 Task: Add a dependency to the task Create a feature for users to track and manage their daily tasks , the existing task  Add support for real-time multiplayer gaming in the project Wizardry.
Action: Mouse moved to (641, 573)
Screenshot: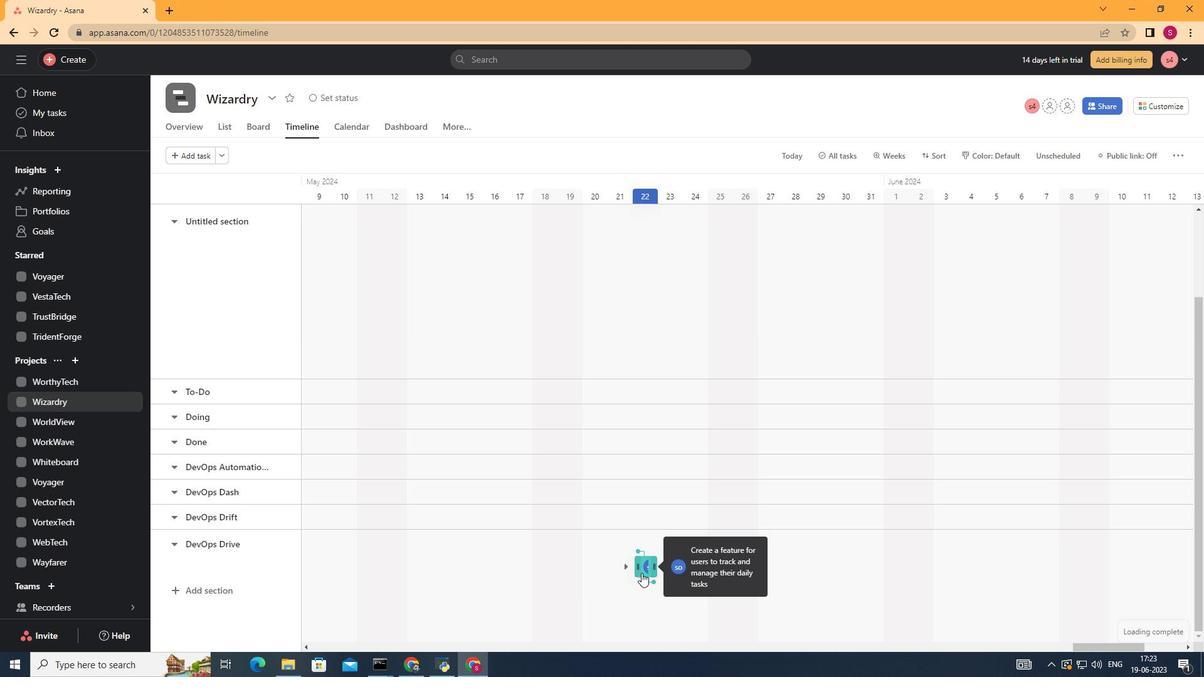 
Action: Mouse pressed left at (641, 573)
Screenshot: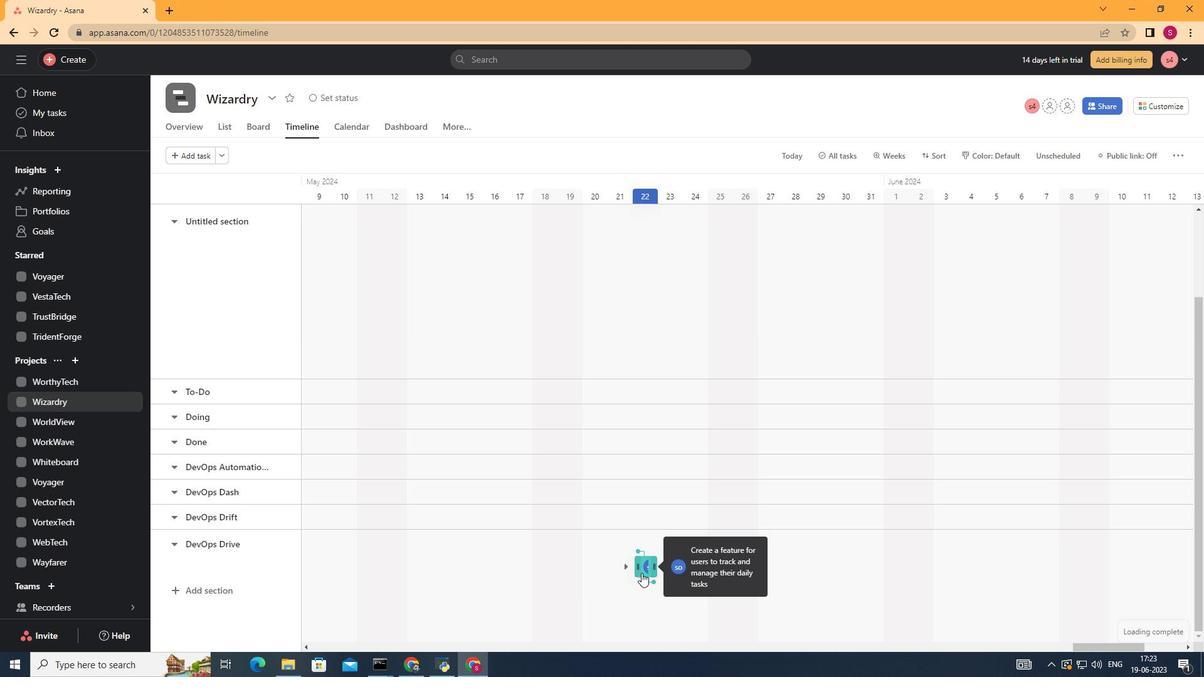
Action: Mouse moved to (908, 334)
Screenshot: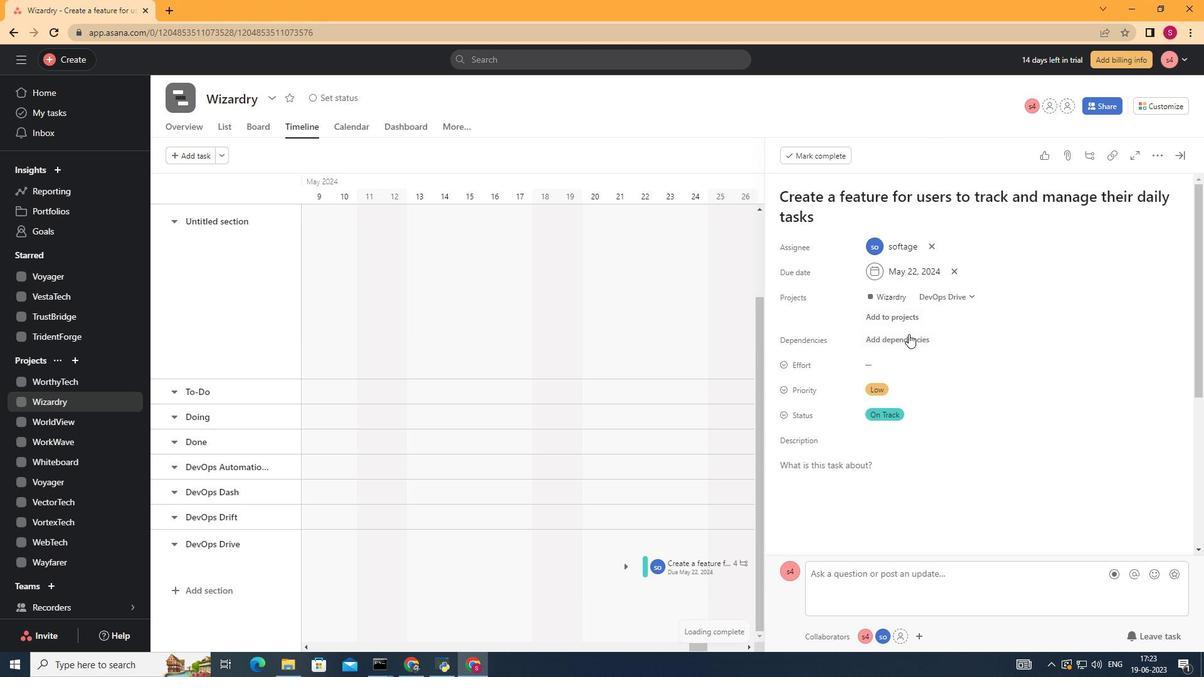 
Action: Mouse pressed left at (908, 334)
Screenshot: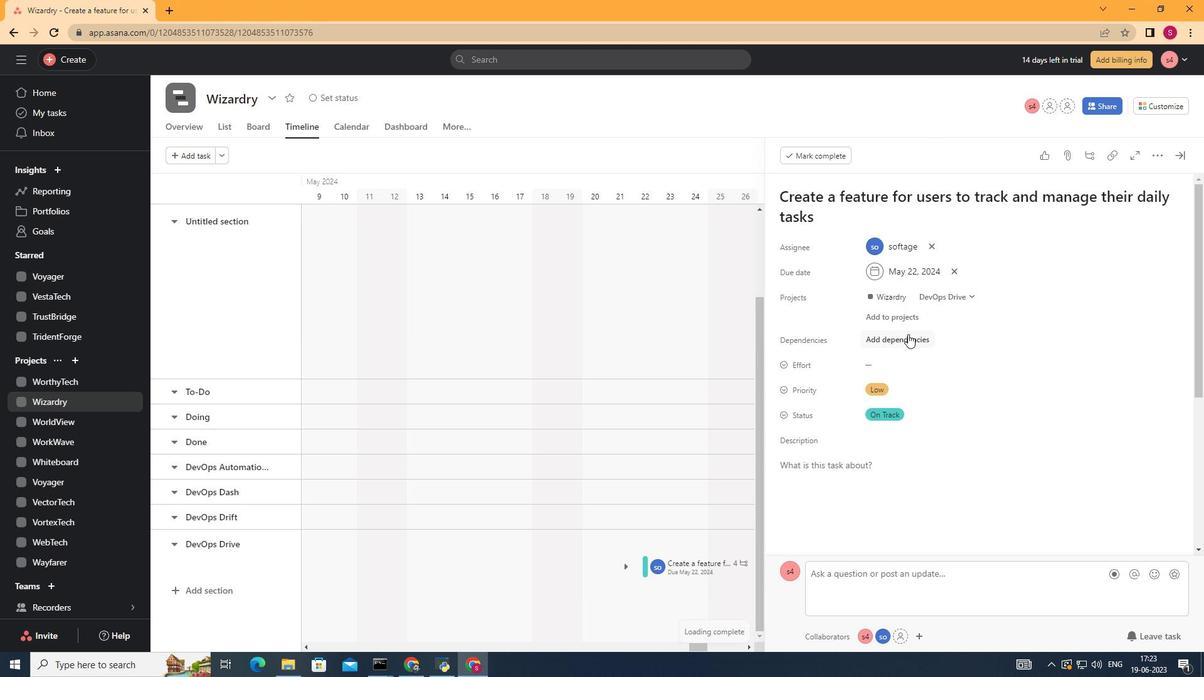 
Action: Mouse pressed left at (908, 334)
Screenshot: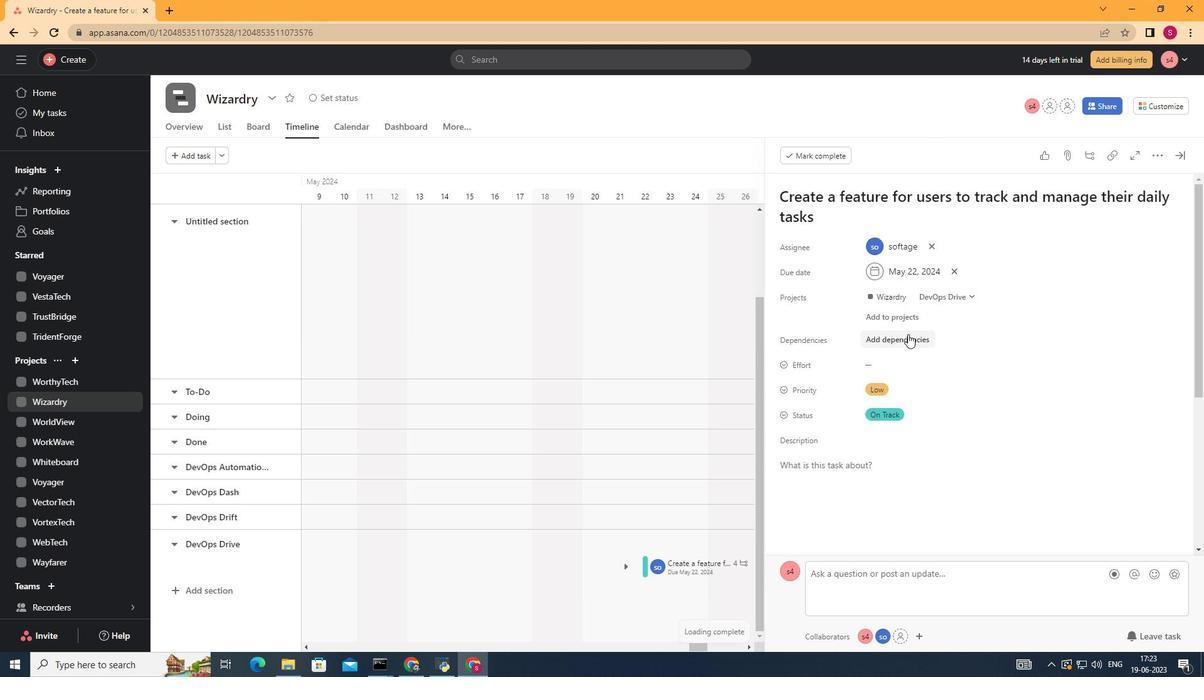 
Action: Mouse moved to (958, 338)
Screenshot: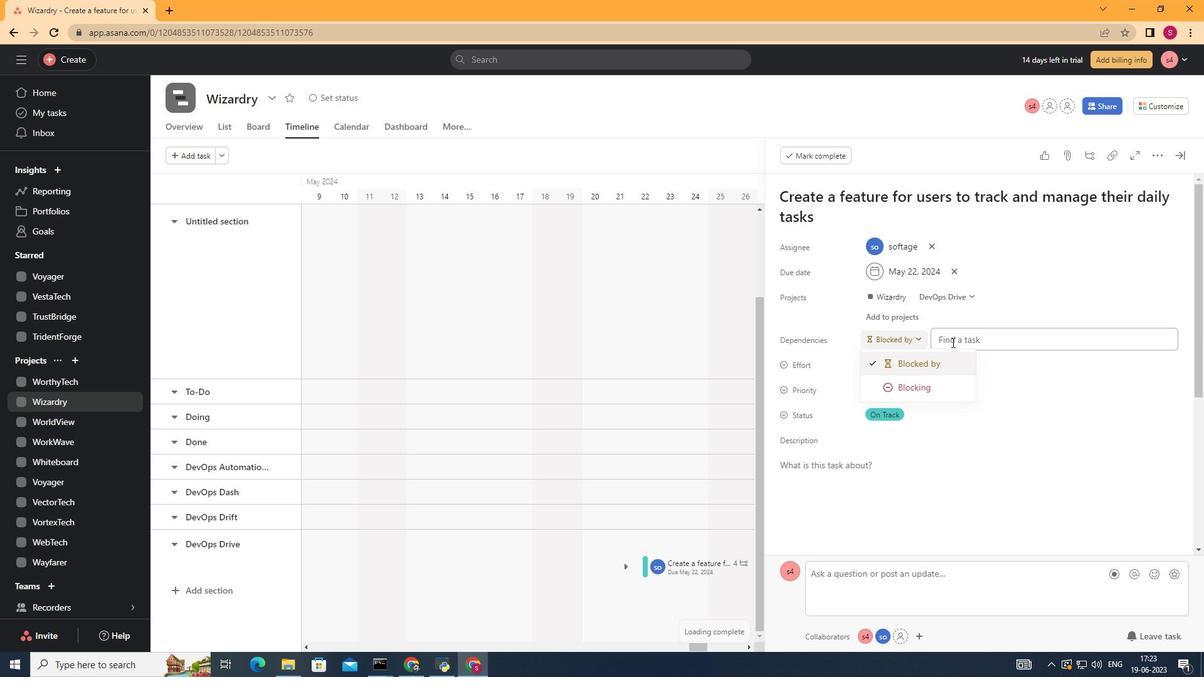 
Action: Mouse pressed left at (958, 338)
Screenshot: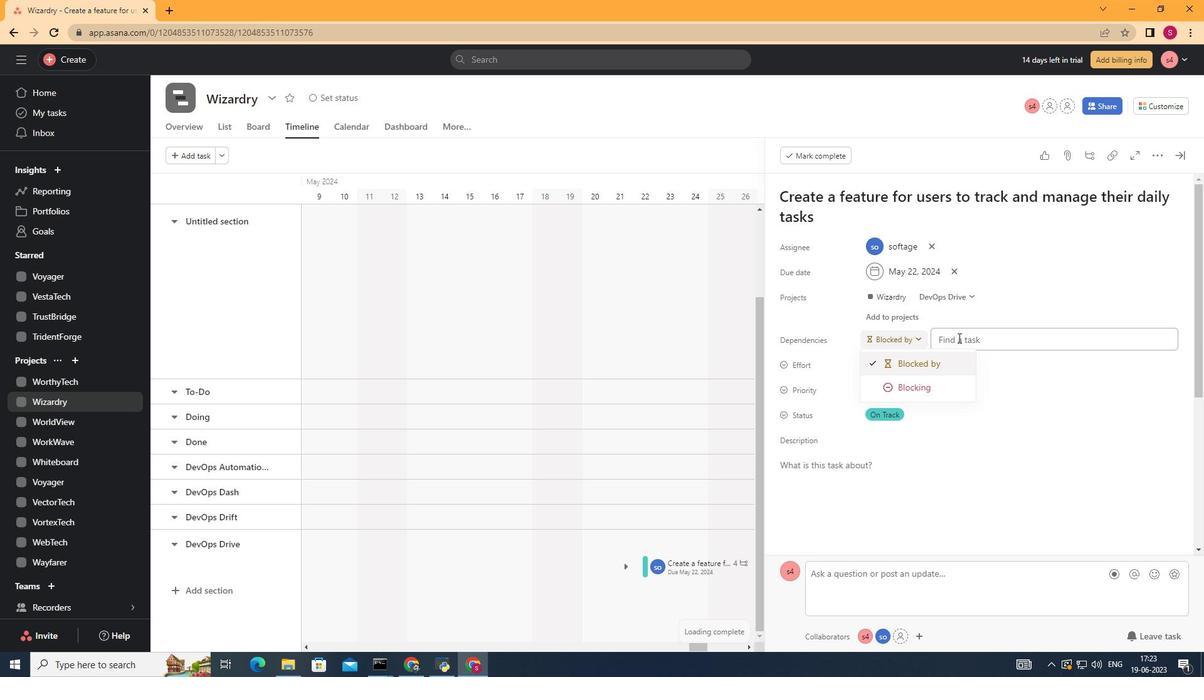 
Action: Mouse moved to (951, 391)
Screenshot: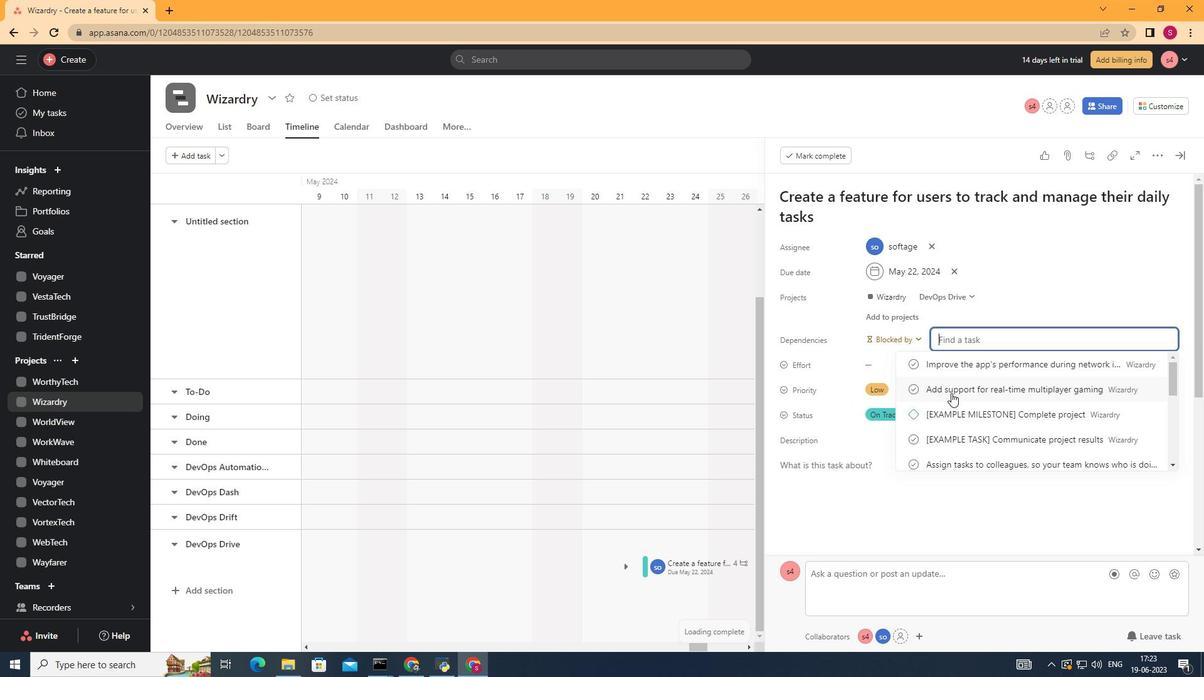 
Action: Mouse pressed left at (951, 391)
Screenshot: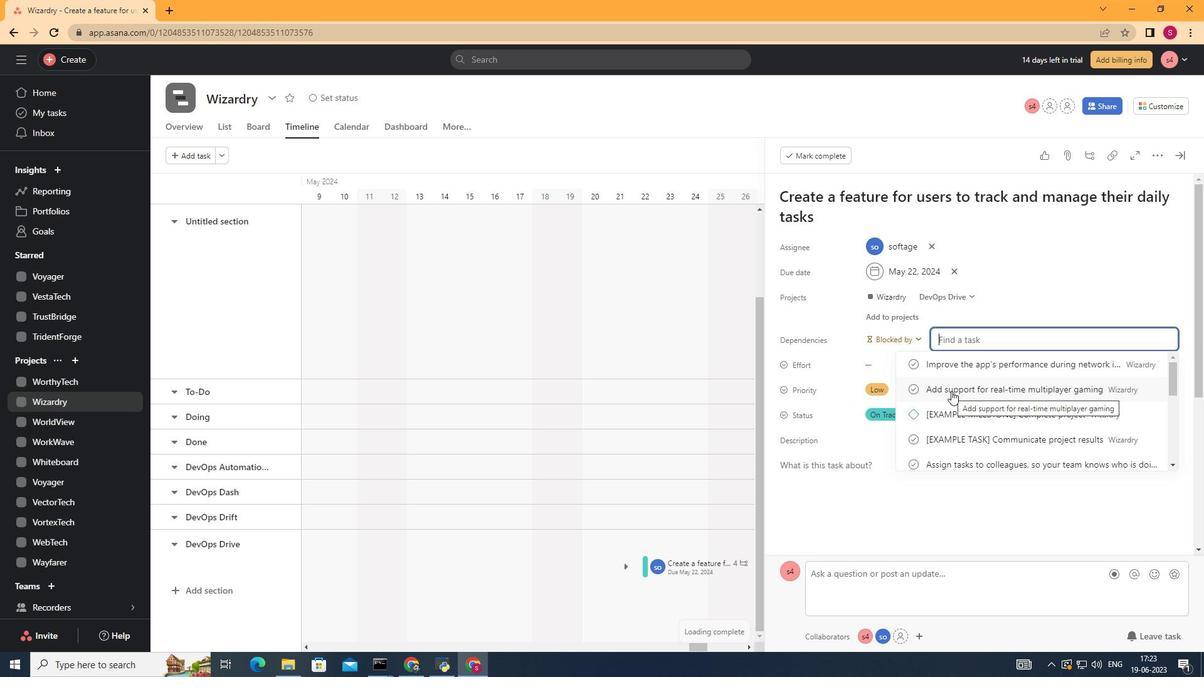 
Action: Mouse moved to (942, 397)
Screenshot: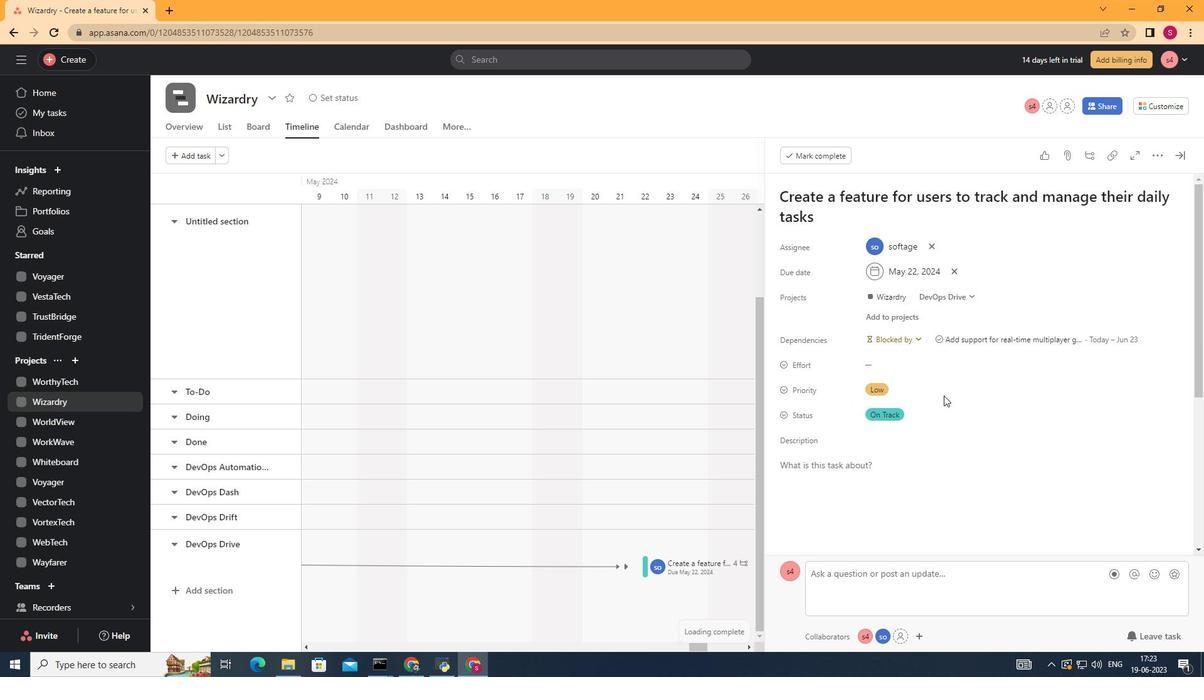 
Action: Mouse scrolled (942, 396) with delta (0, 0)
Screenshot: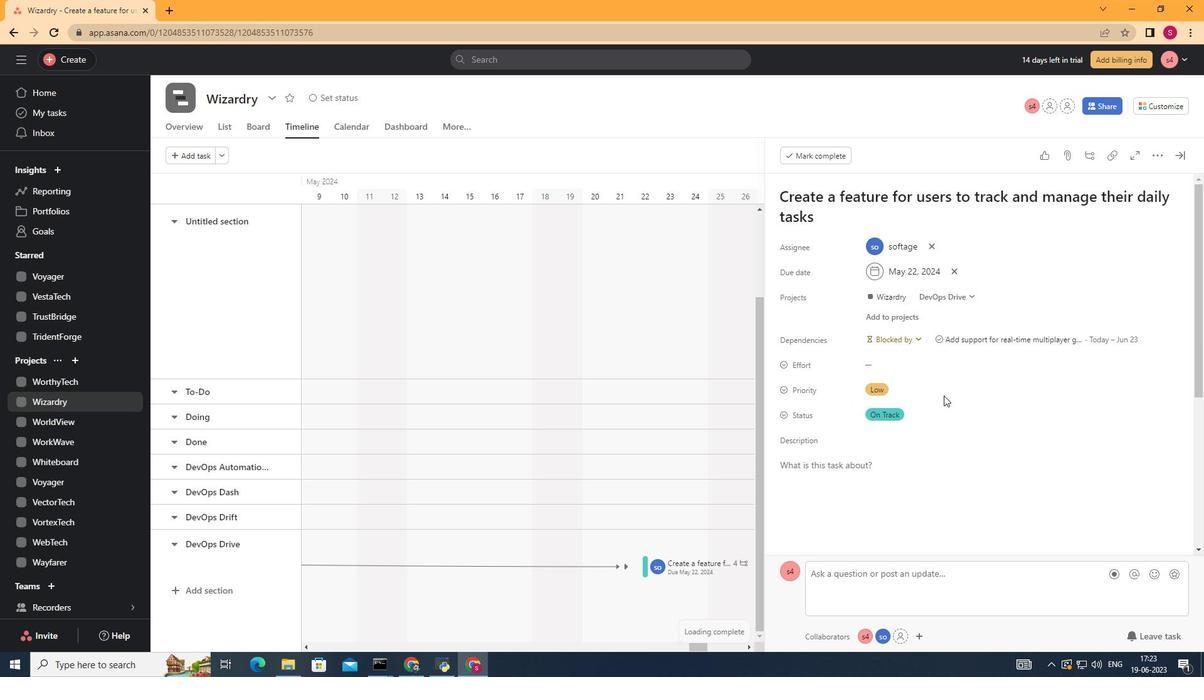
Action: Mouse moved to (941, 399)
Screenshot: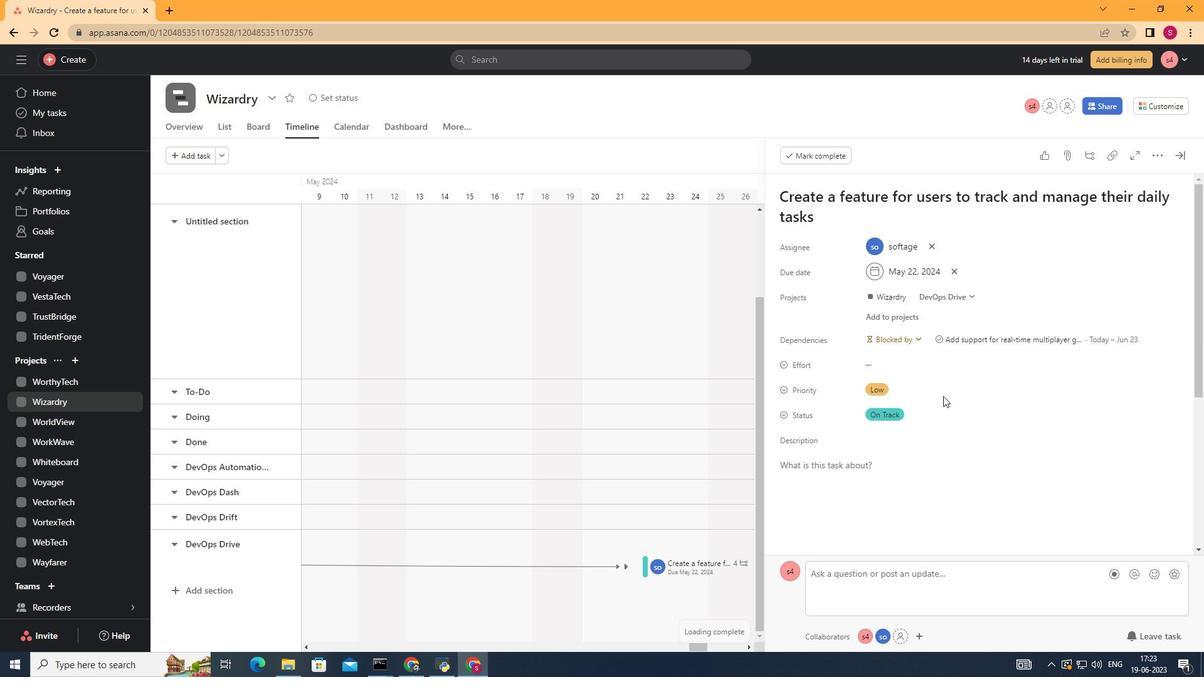 
Action: Mouse scrolled (941, 398) with delta (0, 0)
Screenshot: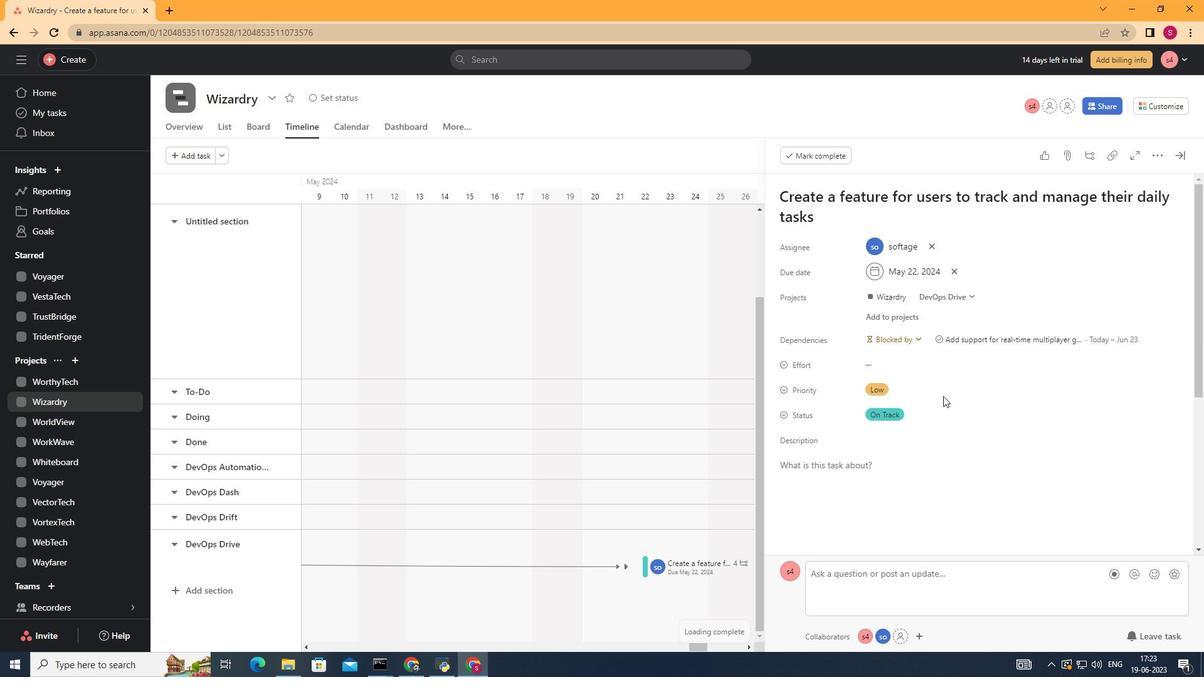 
Action: Mouse moved to (939, 405)
Screenshot: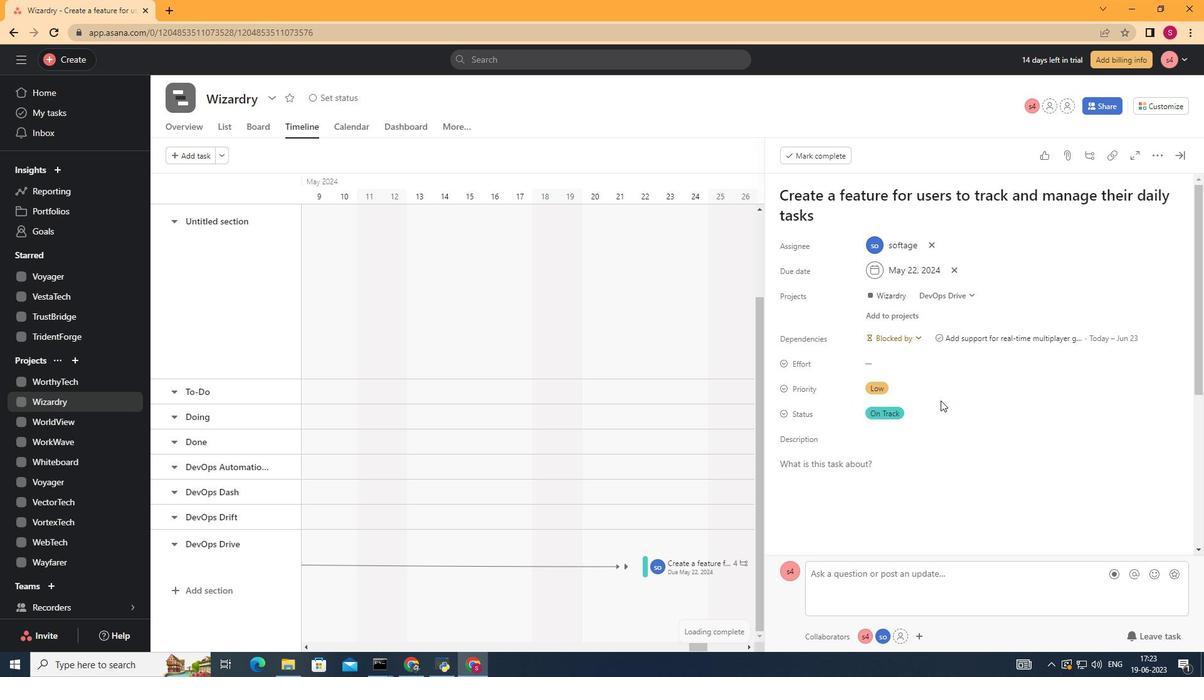 
Action: Mouse scrolled (940, 400) with delta (0, 0)
Screenshot: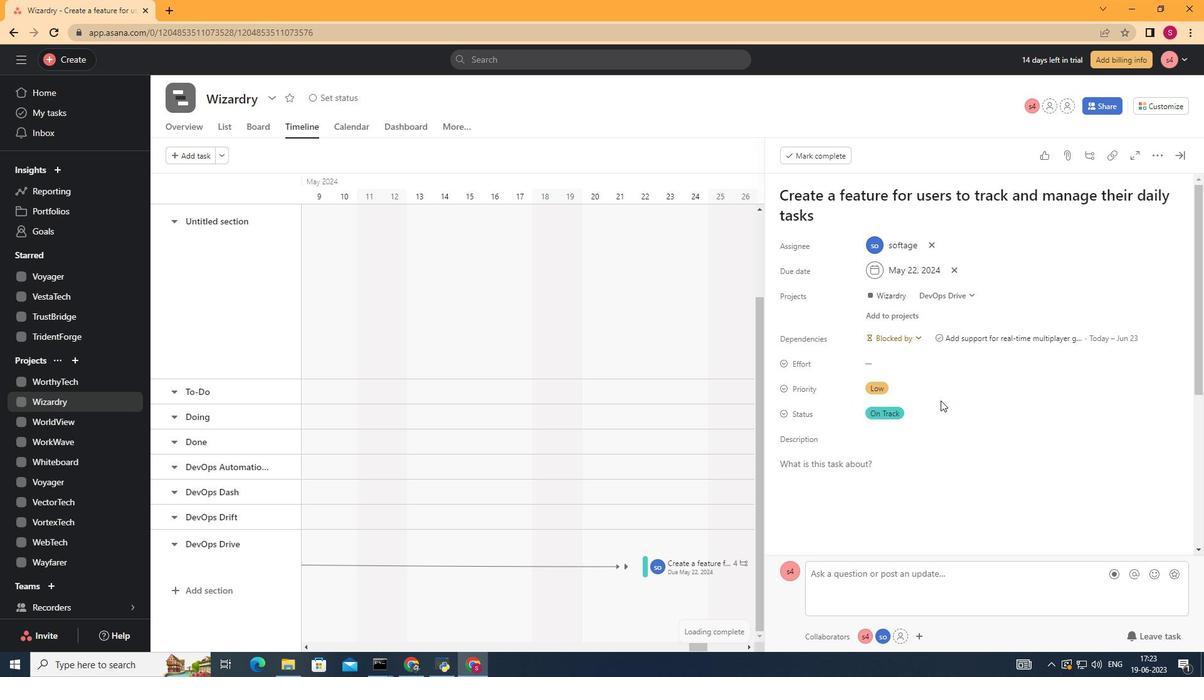 
Action: Mouse moved to (939, 407)
Screenshot: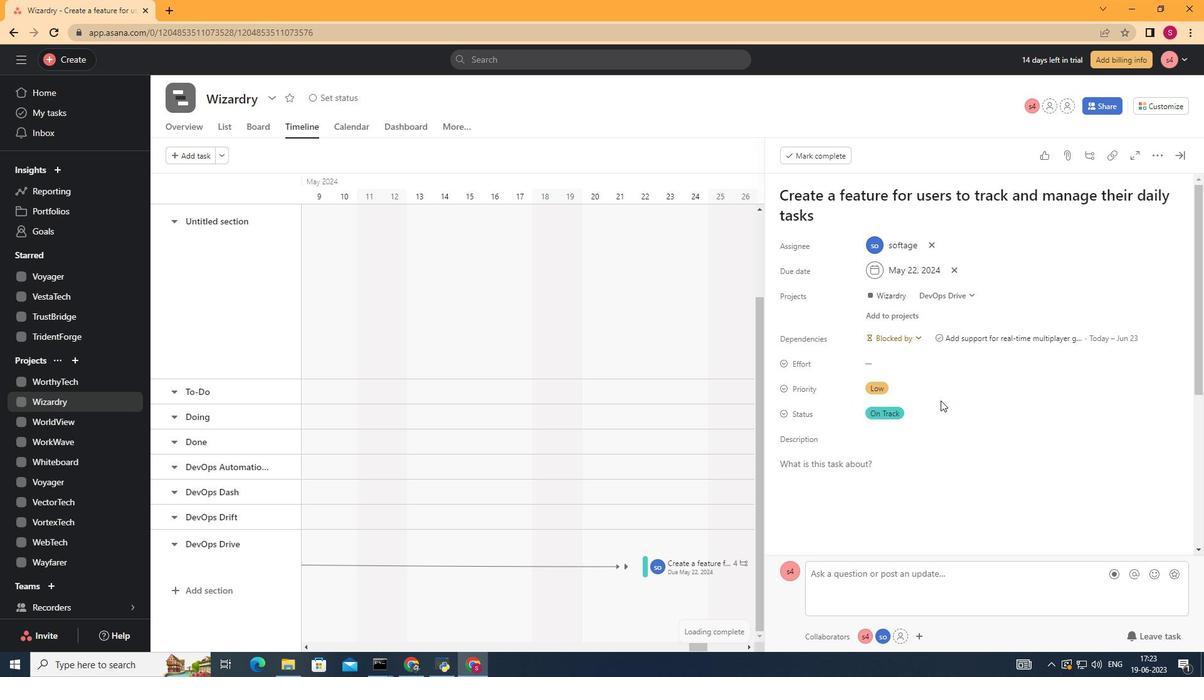 
Action: Mouse scrolled (940, 402) with delta (0, 0)
Screenshot: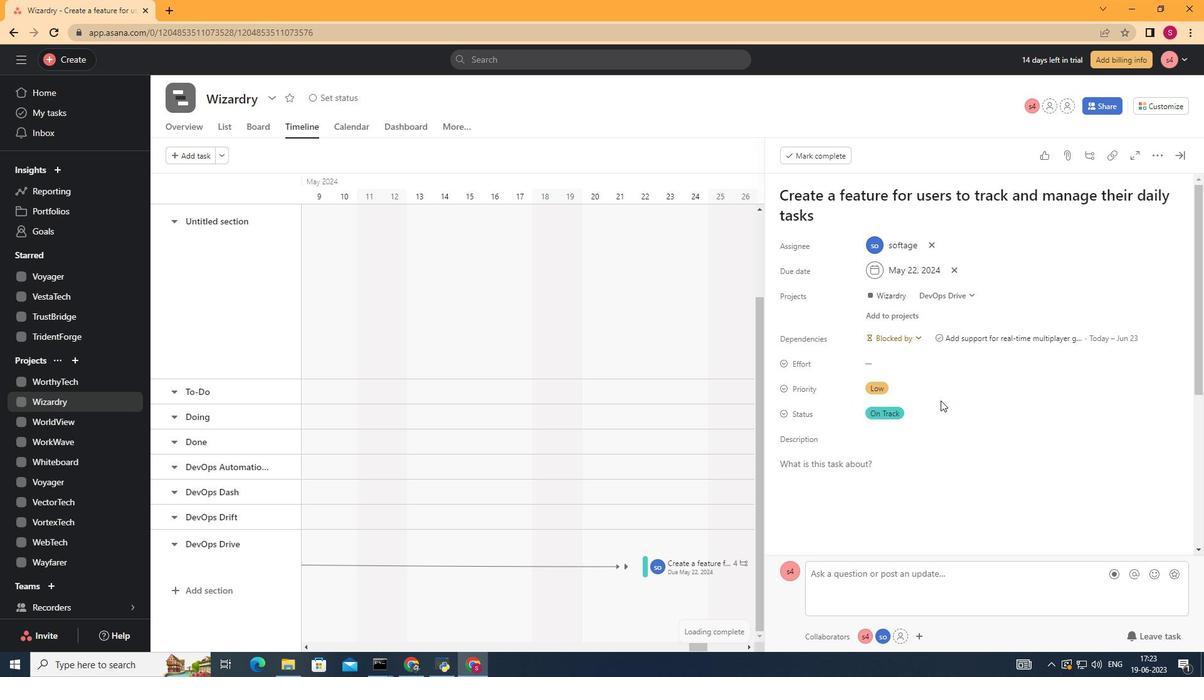 
Action: Mouse moved to (922, 427)
Screenshot: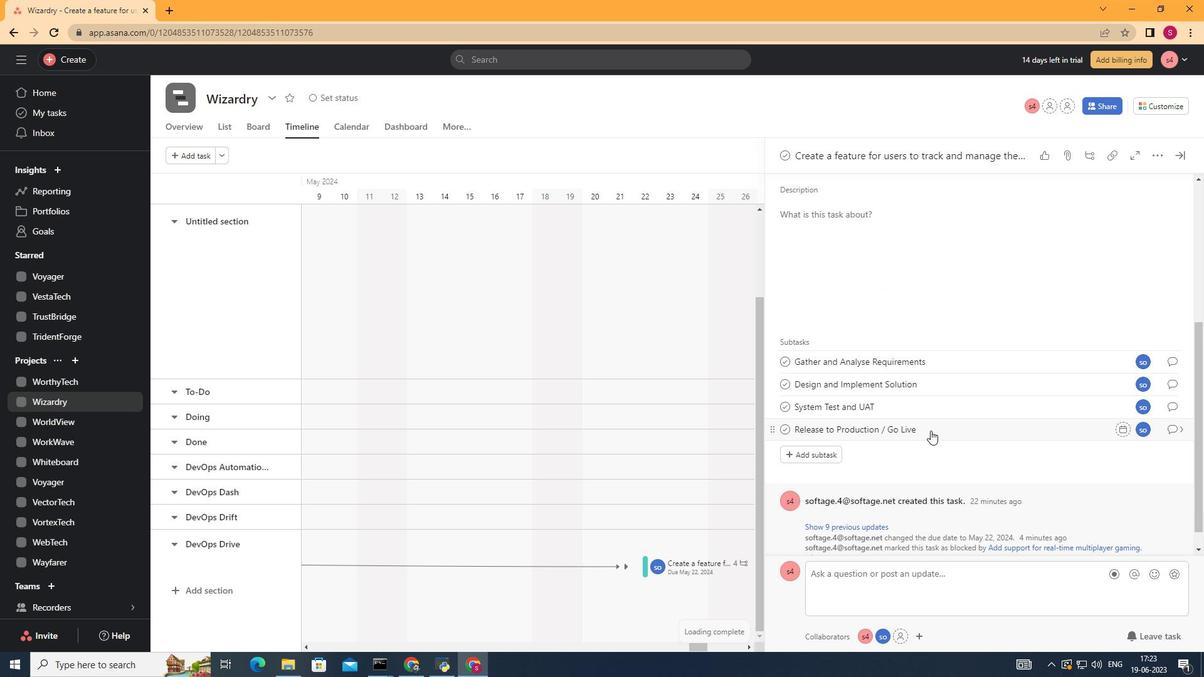
Action: Mouse scrolled (922, 427) with delta (0, 0)
Screenshot: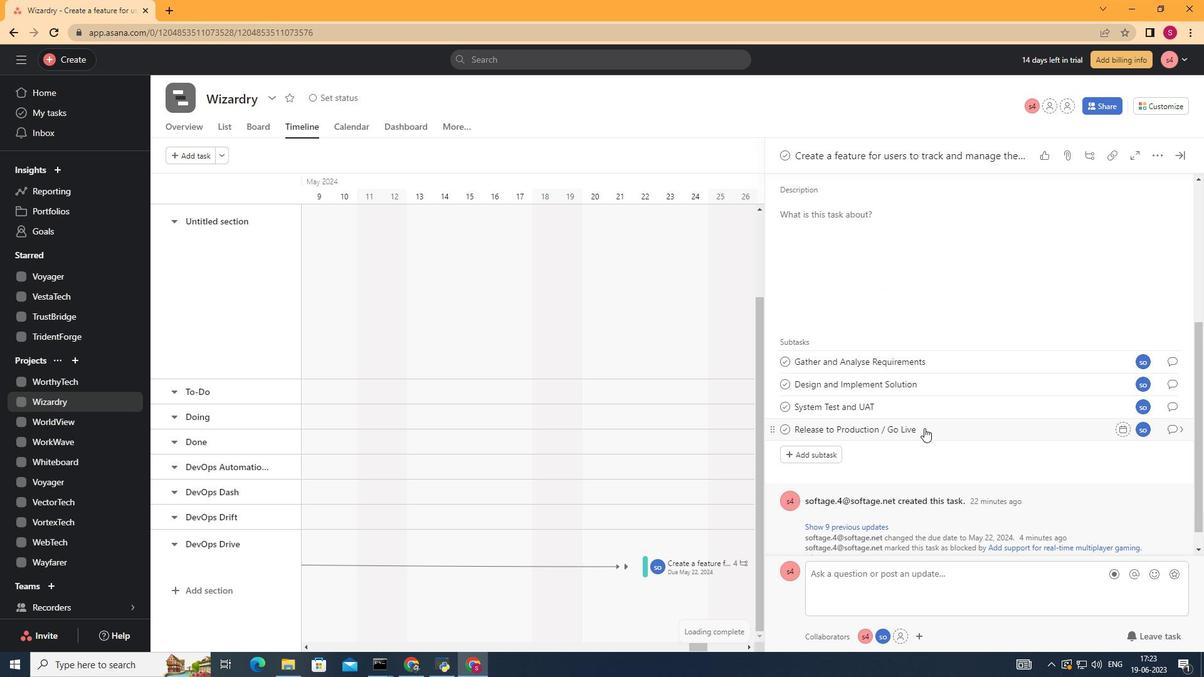 
Action: Mouse scrolled (922, 427) with delta (0, 0)
Screenshot: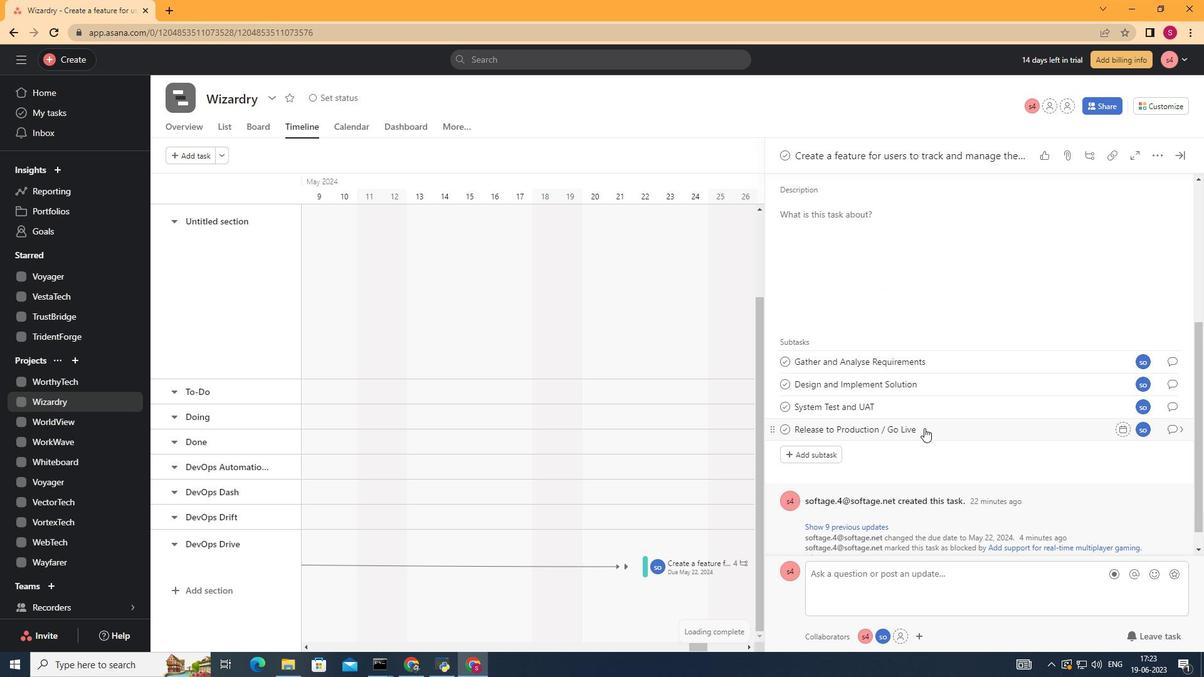 
Action: Mouse scrolled (922, 427) with delta (0, 0)
Screenshot: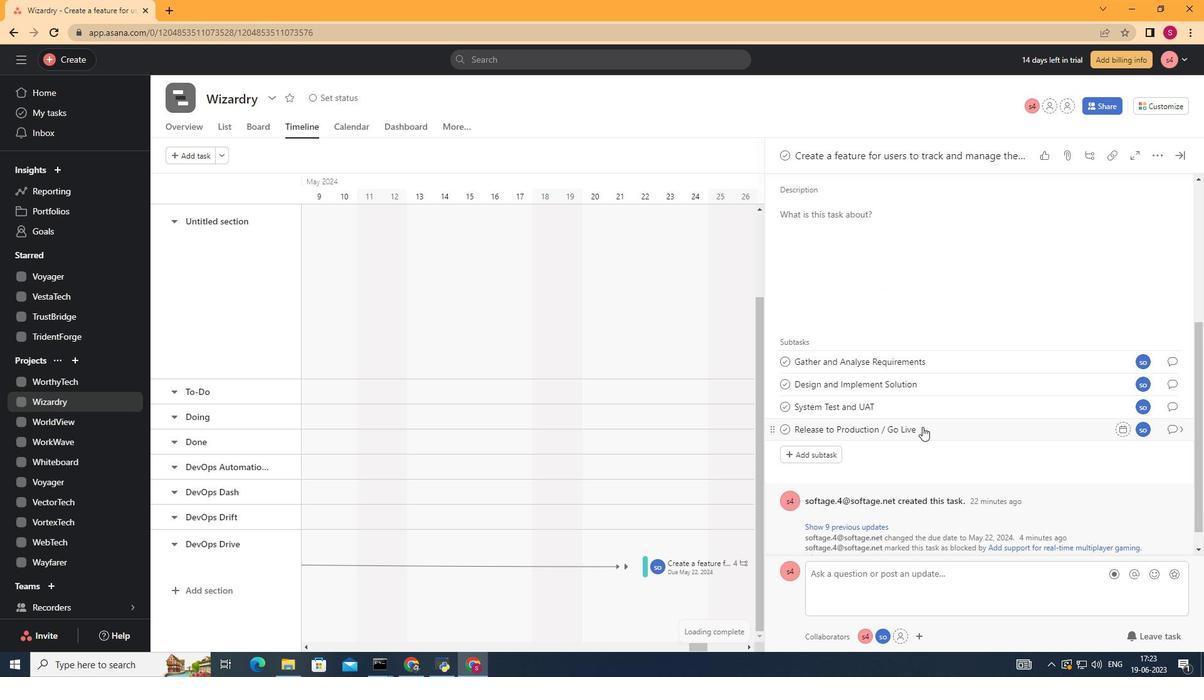 
Action: Mouse scrolled (922, 427) with delta (0, 0)
Screenshot: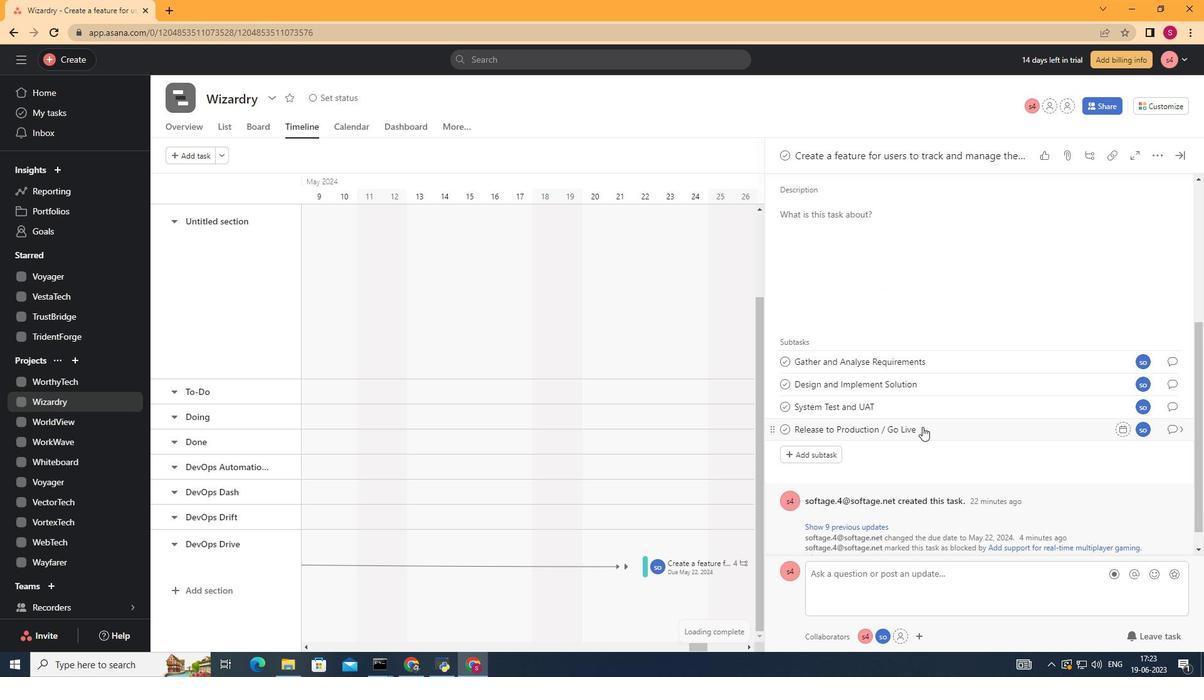 
Action: Mouse scrolled (922, 427) with delta (0, 0)
Screenshot: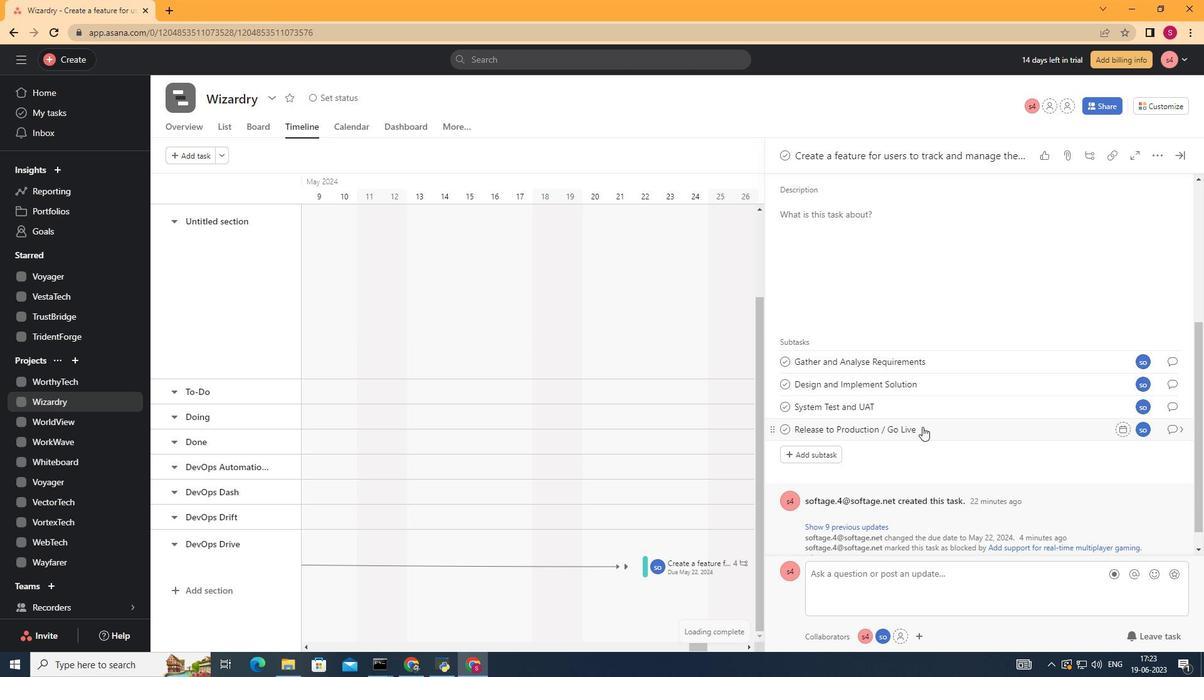 
